 Task: Send an email with the signature Catherine Martinez with the subject 'Proposal submission' and the message 'I have attached the necessary documents for your review.' from softage.1@softage.net to softage.2@softage.net,  softage.1@softage.net and softage.3@softage.net with CC to softage.4@softage.net with an attached document Business_proposal.docx
Action: Key pressed n
Screenshot: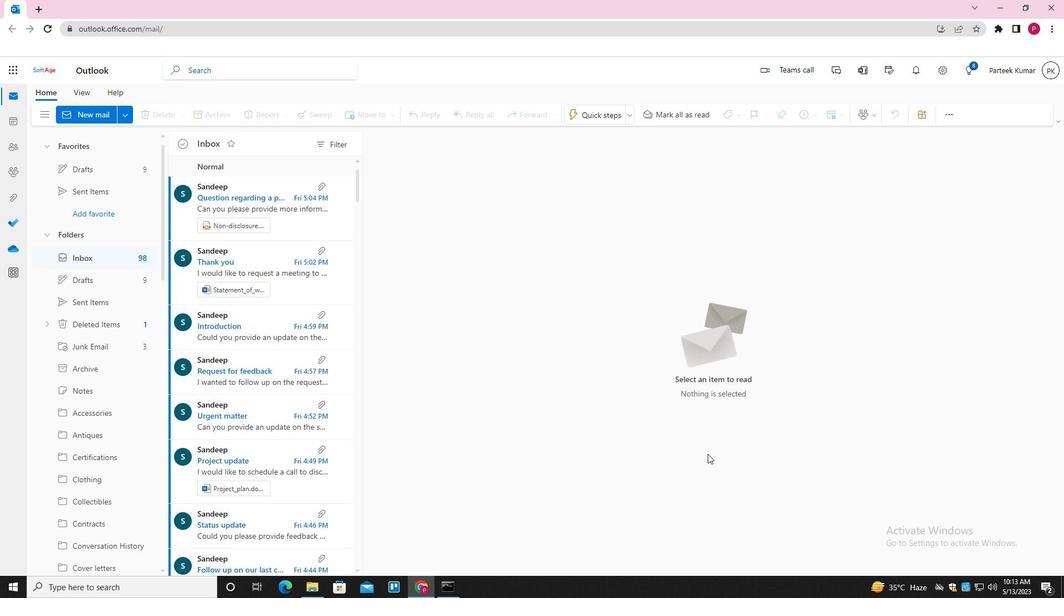 
Action: Mouse moved to (746, 119)
Screenshot: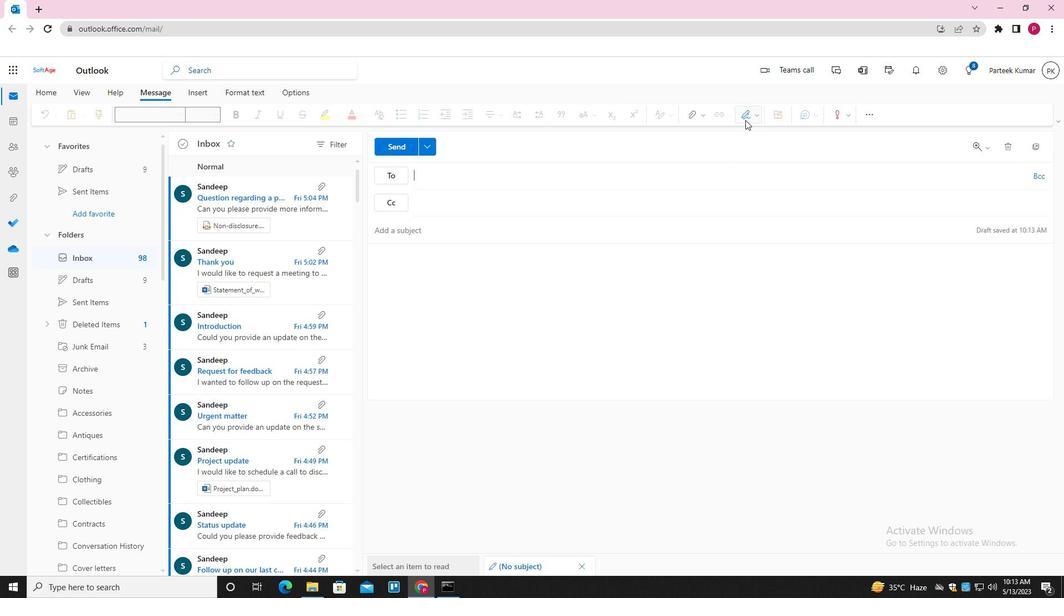 
Action: Mouse pressed left at (746, 119)
Screenshot: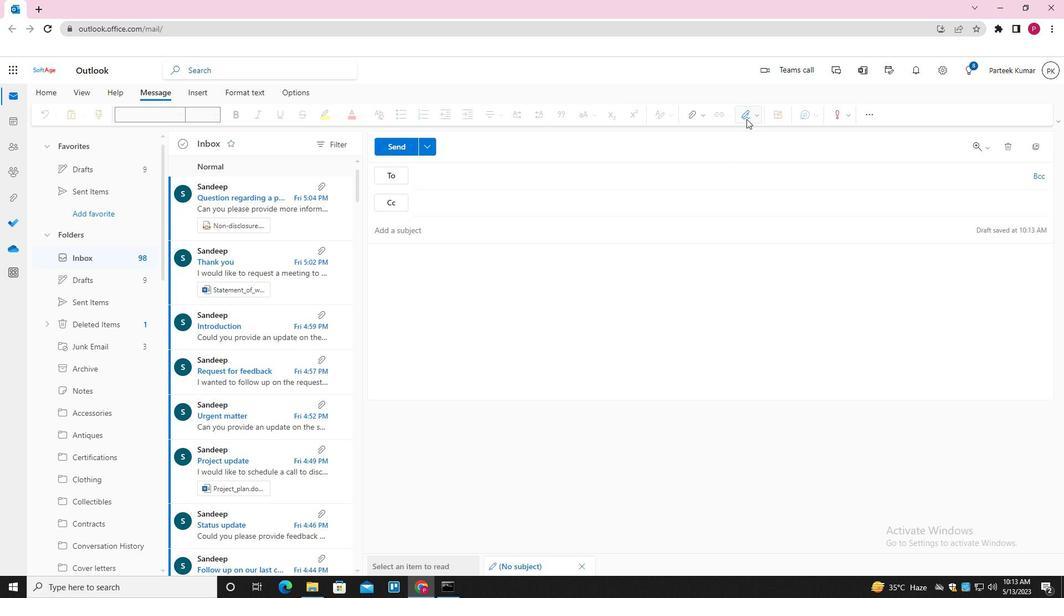 
Action: Mouse moved to (716, 159)
Screenshot: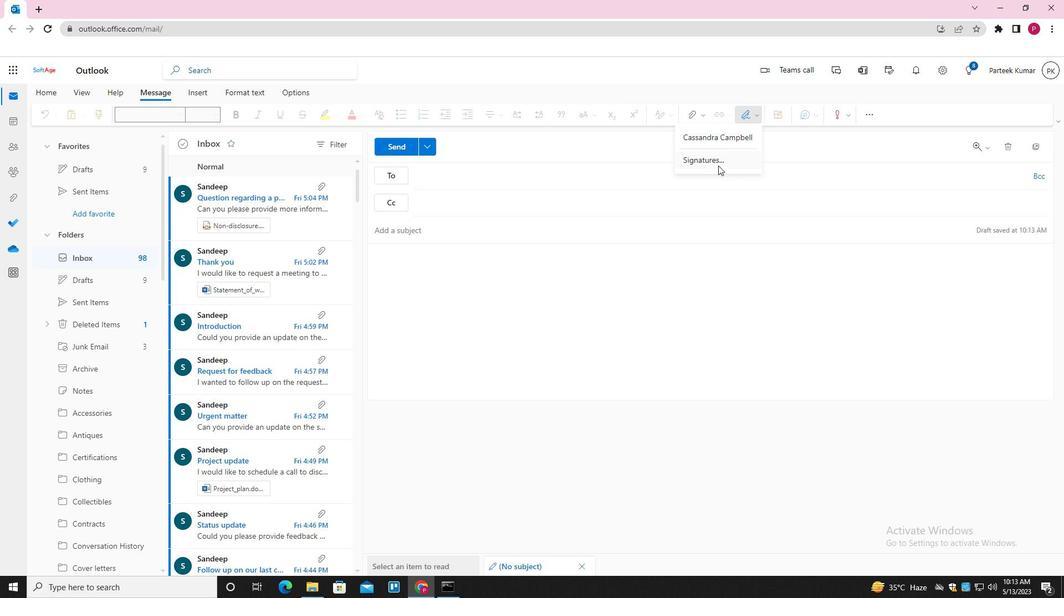 
Action: Mouse pressed left at (716, 159)
Screenshot: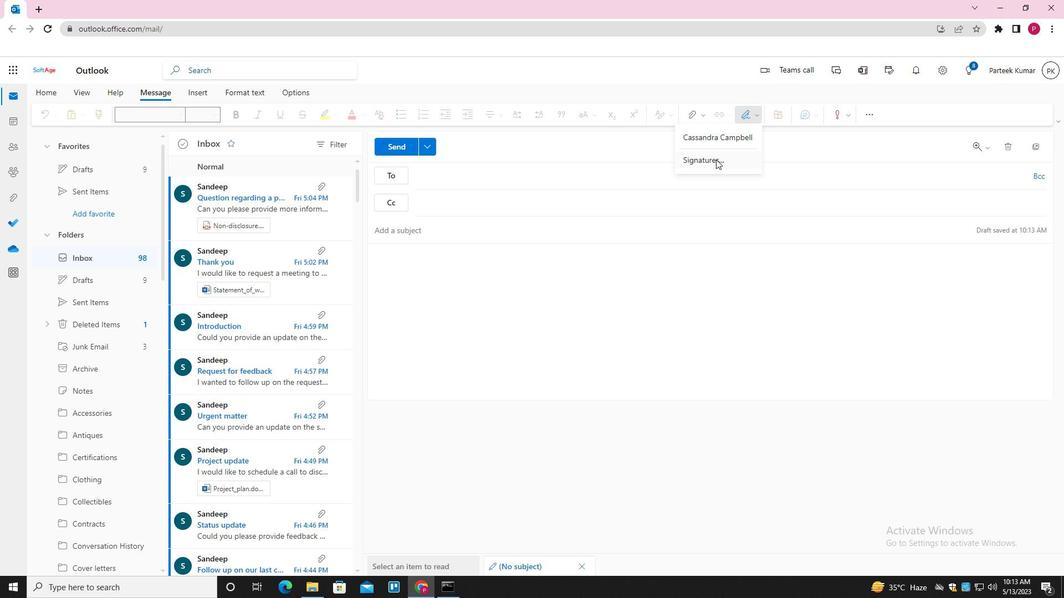 
Action: Mouse moved to (751, 204)
Screenshot: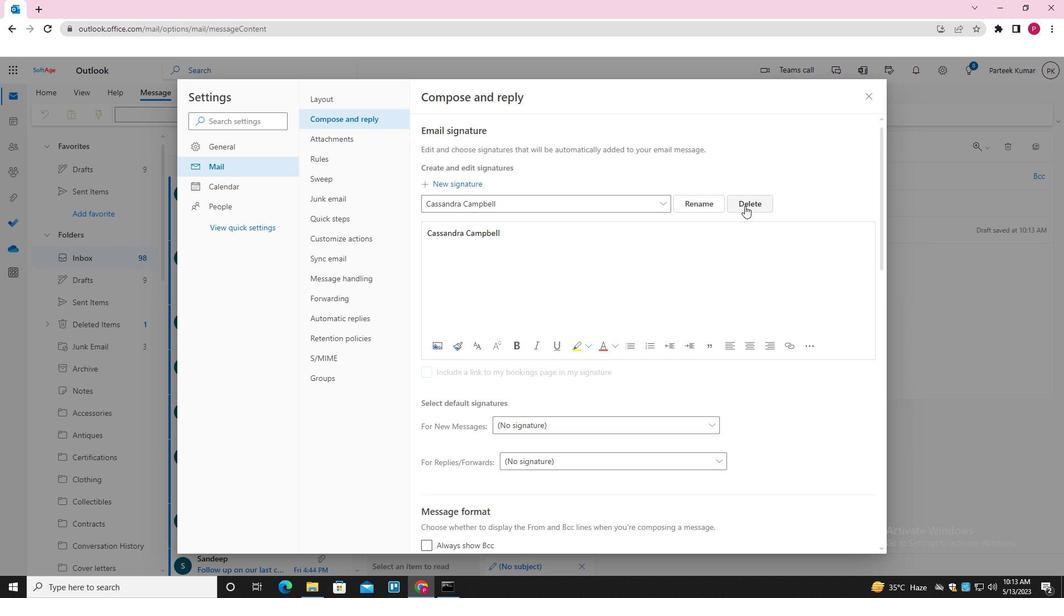 
Action: Mouse pressed left at (751, 204)
Screenshot: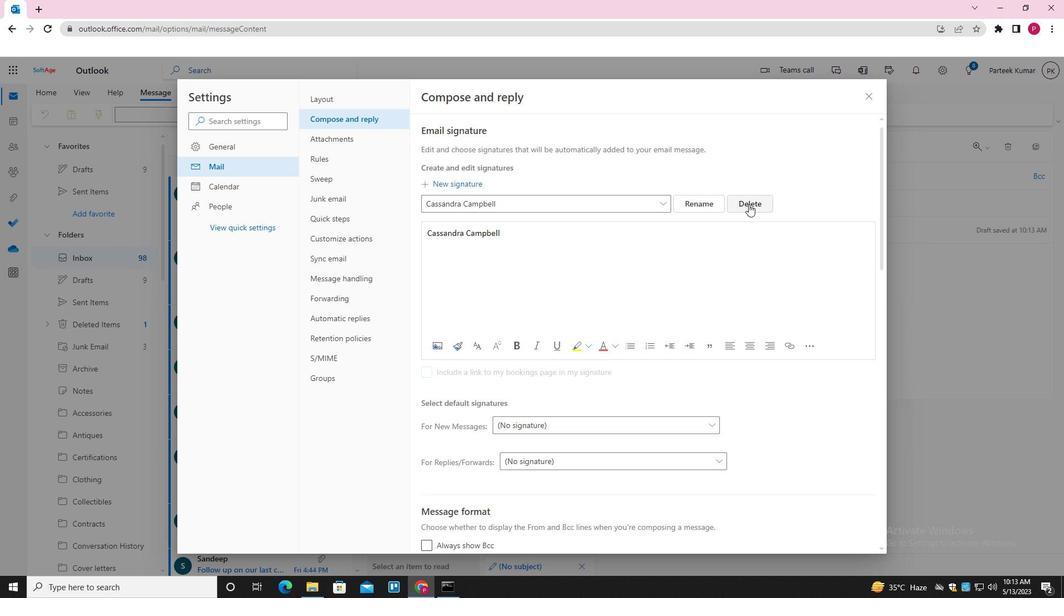
Action: Mouse moved to (643, 204)
Screenshot: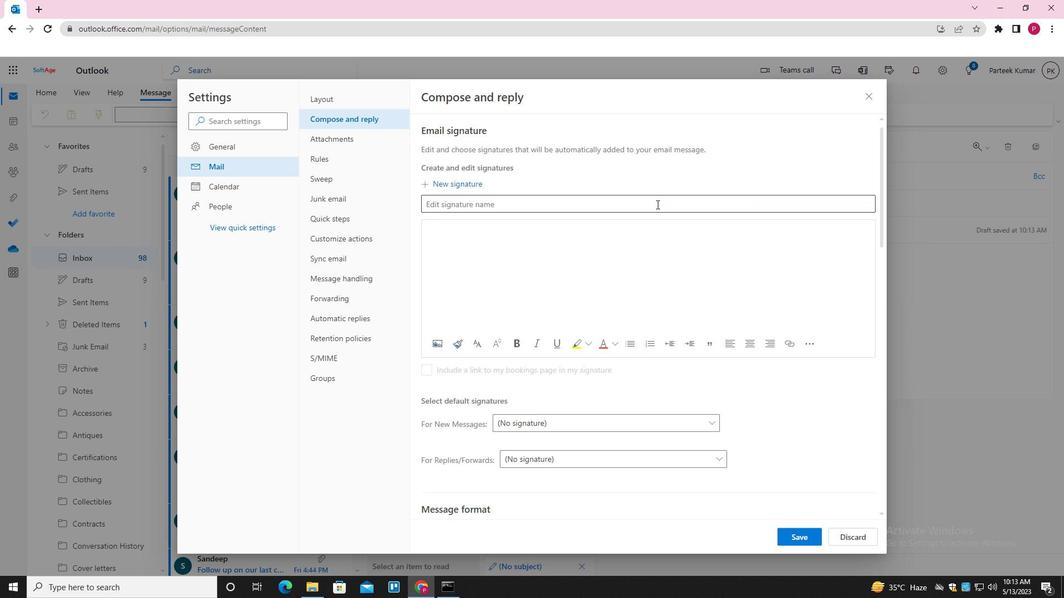 
Action: Mouse pressed left at (643, 204)
Screenshot: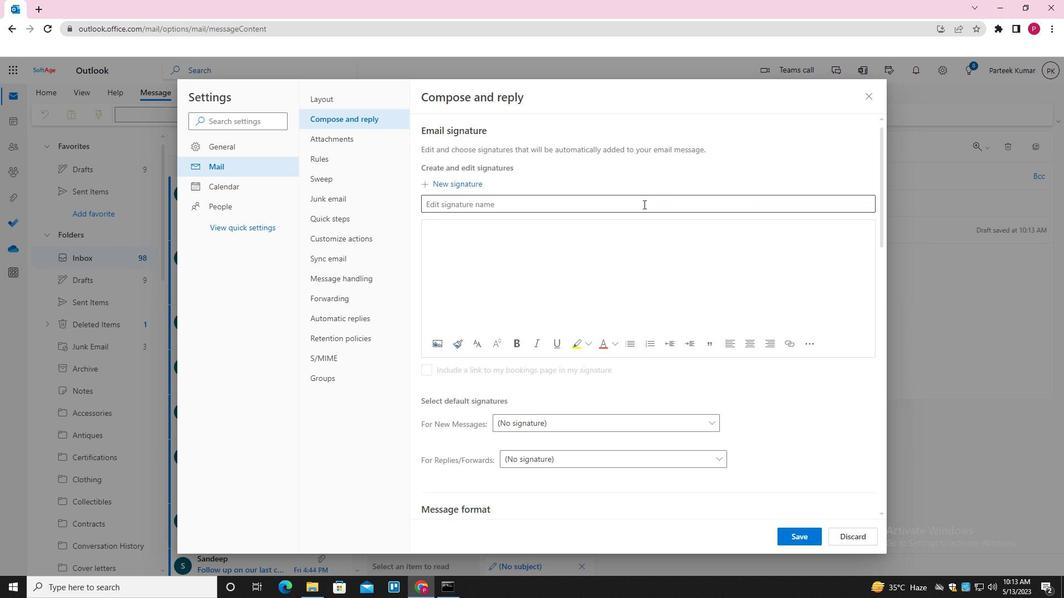 
Action: Key pressed <Key.shift>CATHERINE<Key.space><Key.shift_r>MARTINEZ<Key.tab><Key.shift><Key.shift>CATHERINE<Key.space><Key.shift_r>MARTINEZ
Screenshot: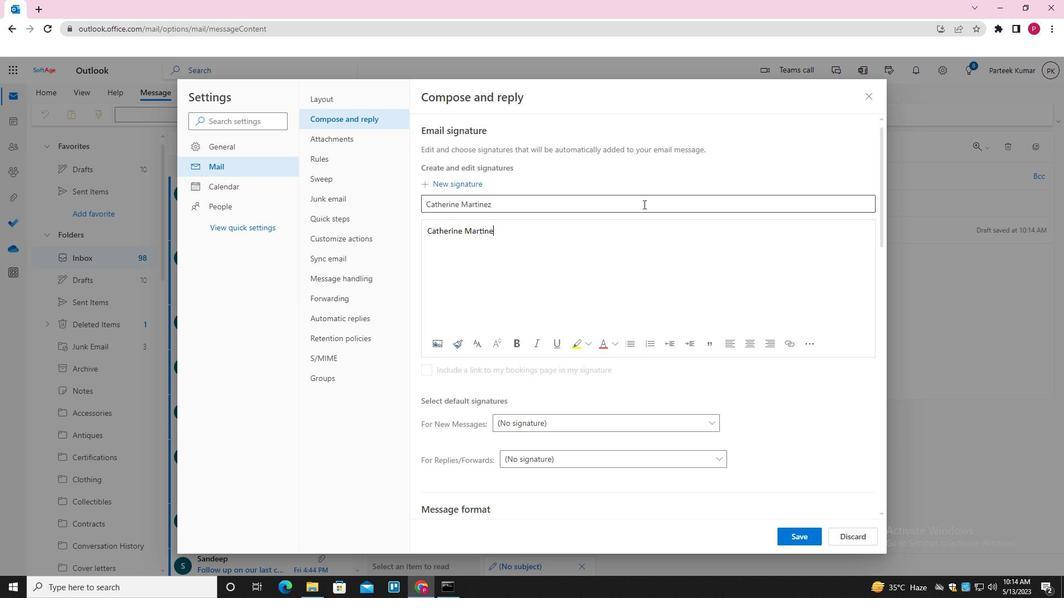 
Action: Mouse moved to (803, 534)
Screenshot: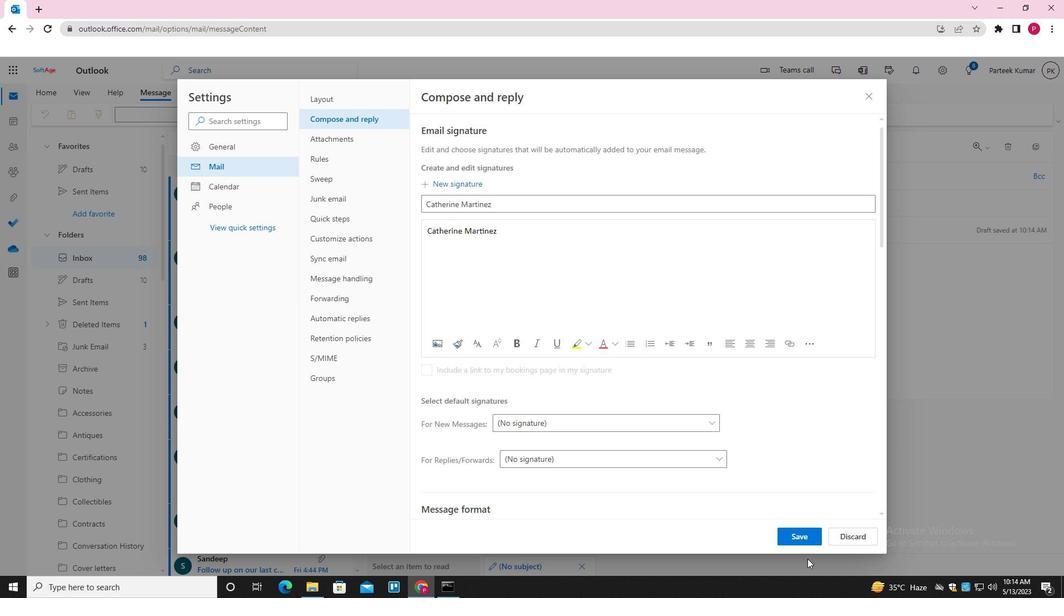 
Action: Mouse pressed left at (803, 534)
Screenshot: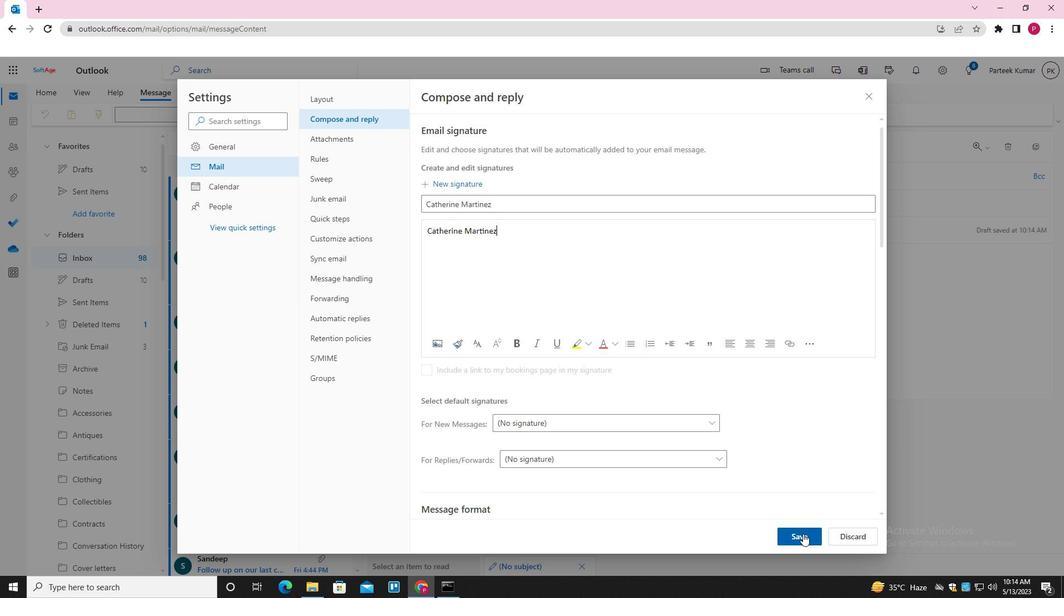 
Action: Mouse moved to (870, 97)
Screenshot: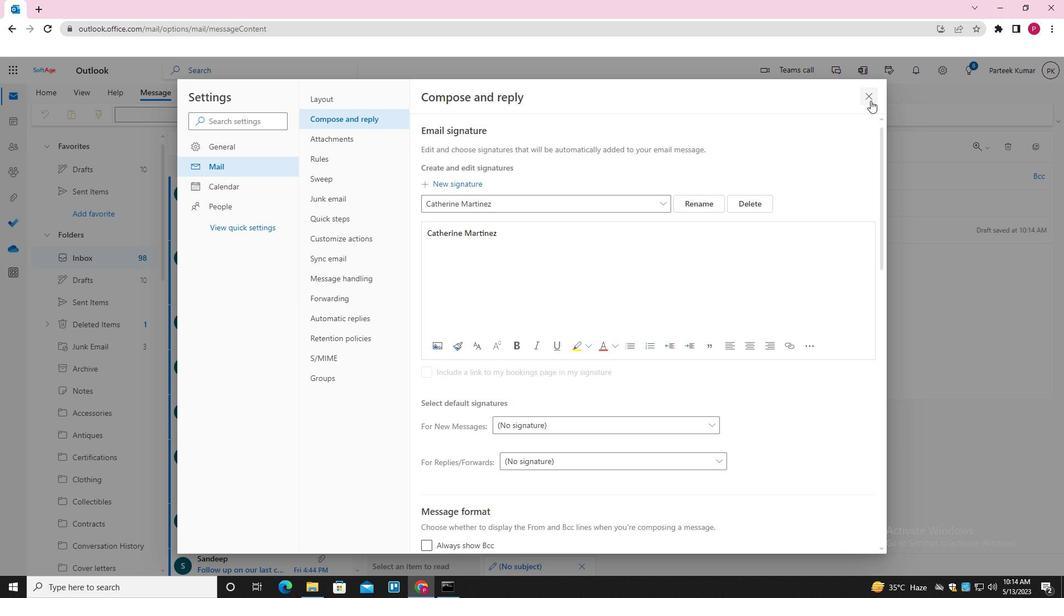 
Action: Mouse pressed left at (870, 97)
Screenshot: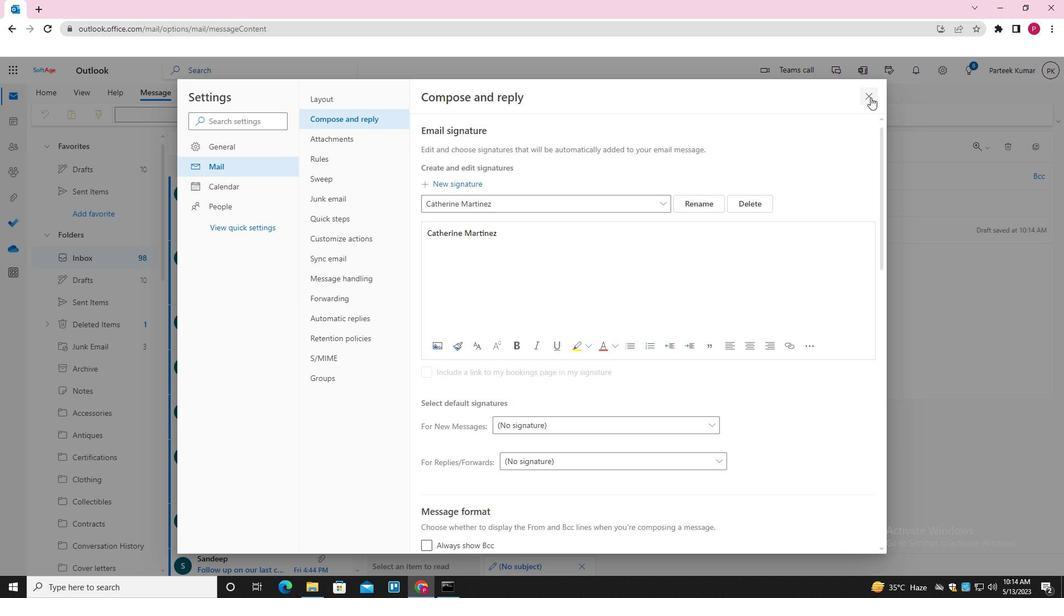 
Action: Mouse moved to (746, 115)
Screenshot: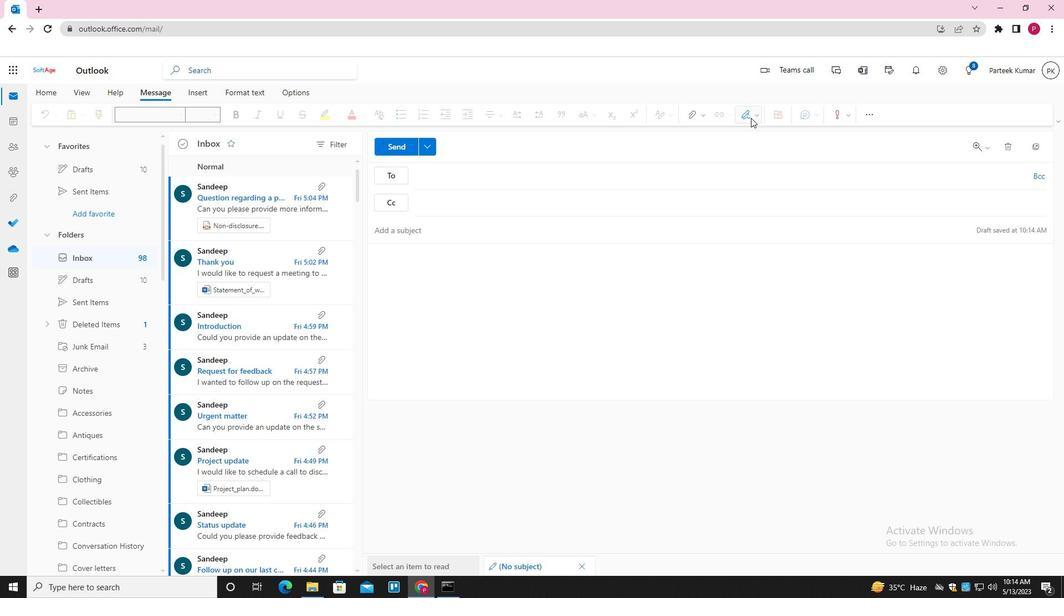 
Action: Mouse pressed left at (746, 115)
Screenshot: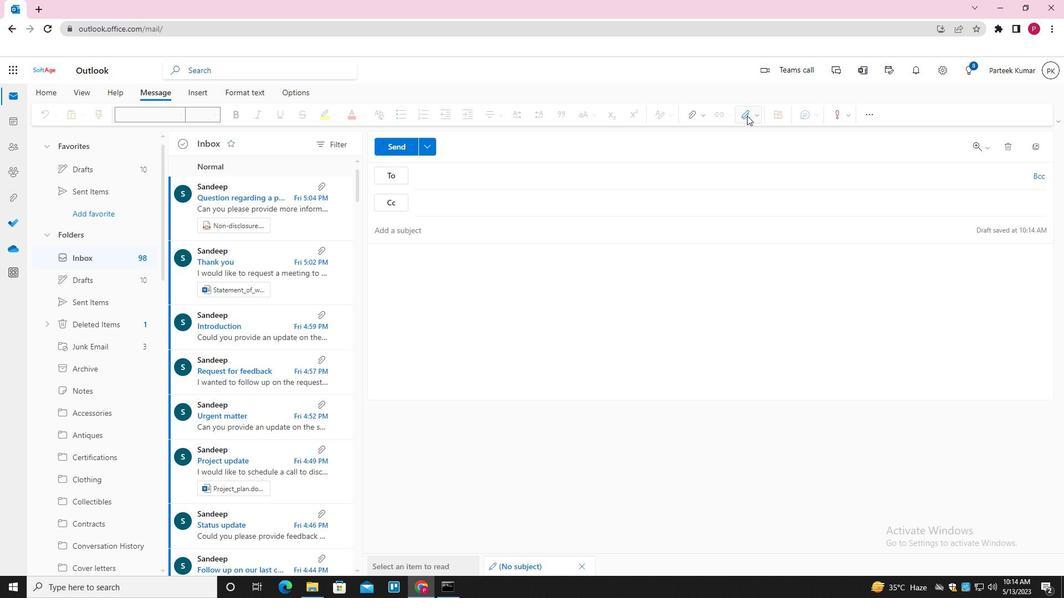 
Action: Mouse moved to (716, 138)
Screenshot: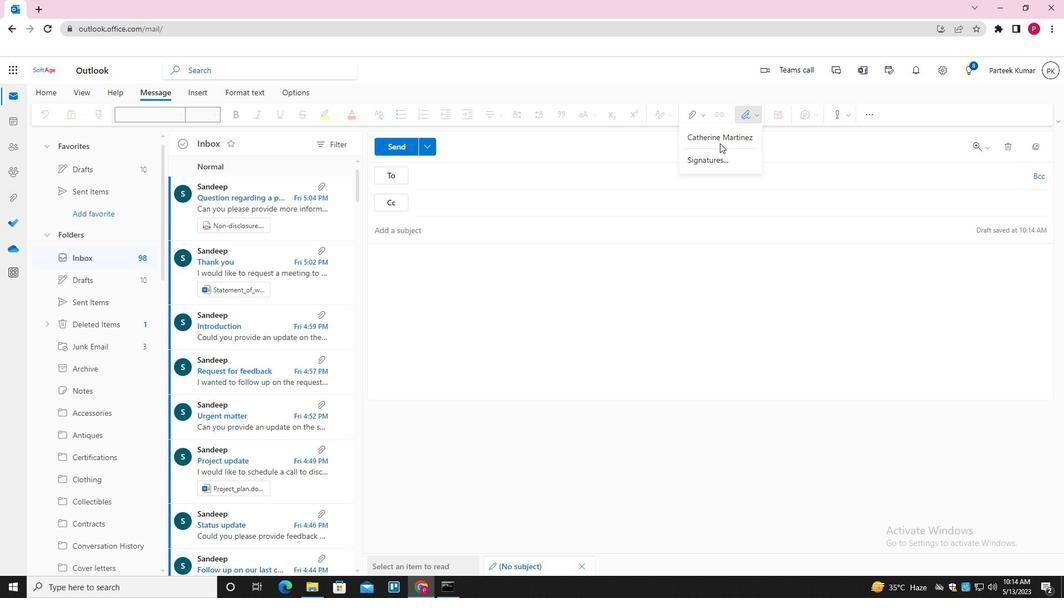 
Action: Mouse pressed left at (716, 138)
Screenshot: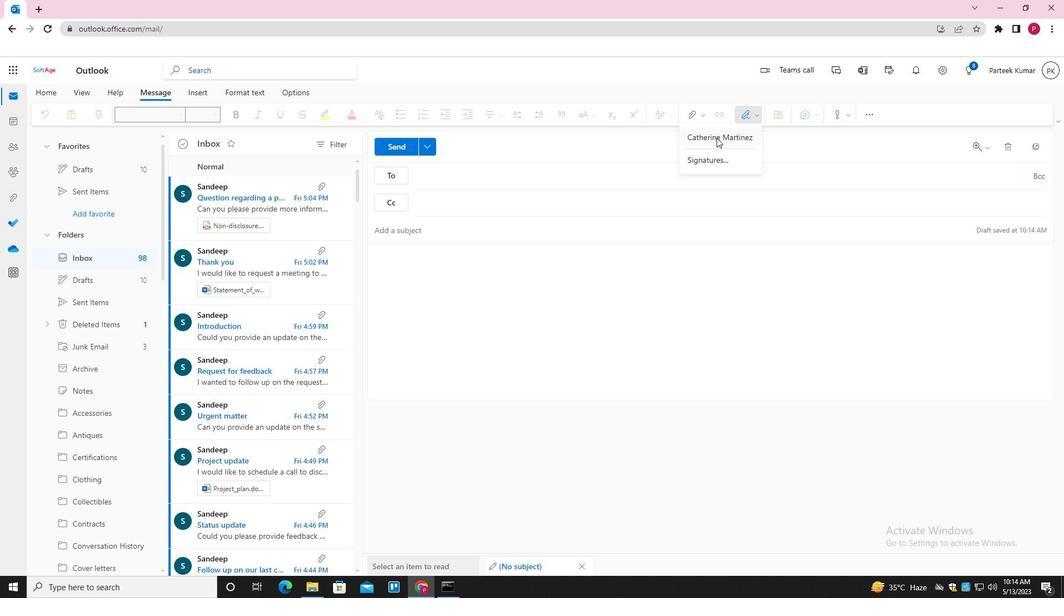 
Action: Mouse moved to (500, 233)
Screenshot: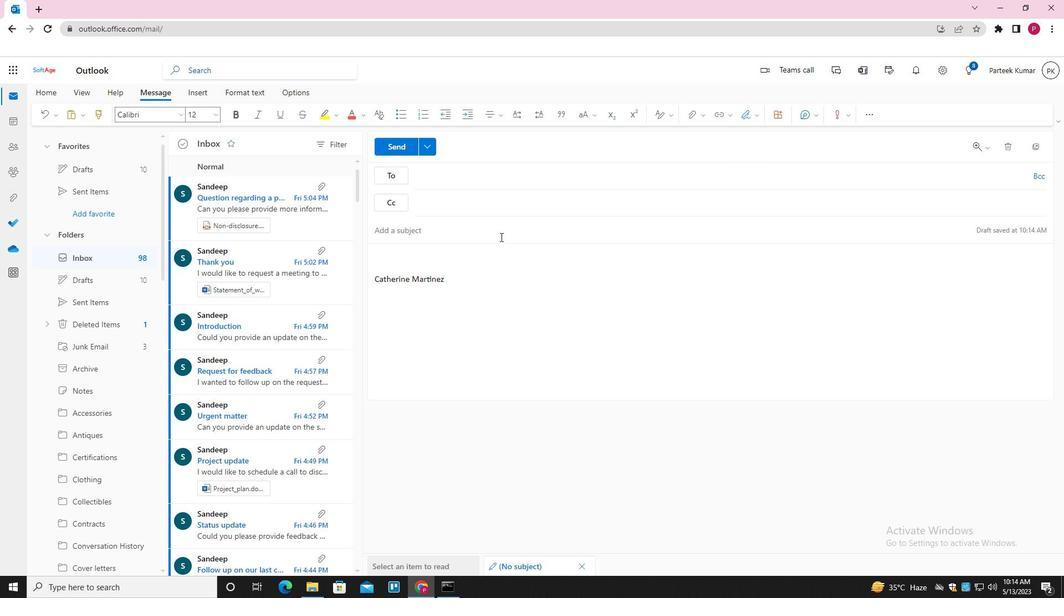 
Action: Mouse pressed left at (500, 233)
Screenshot: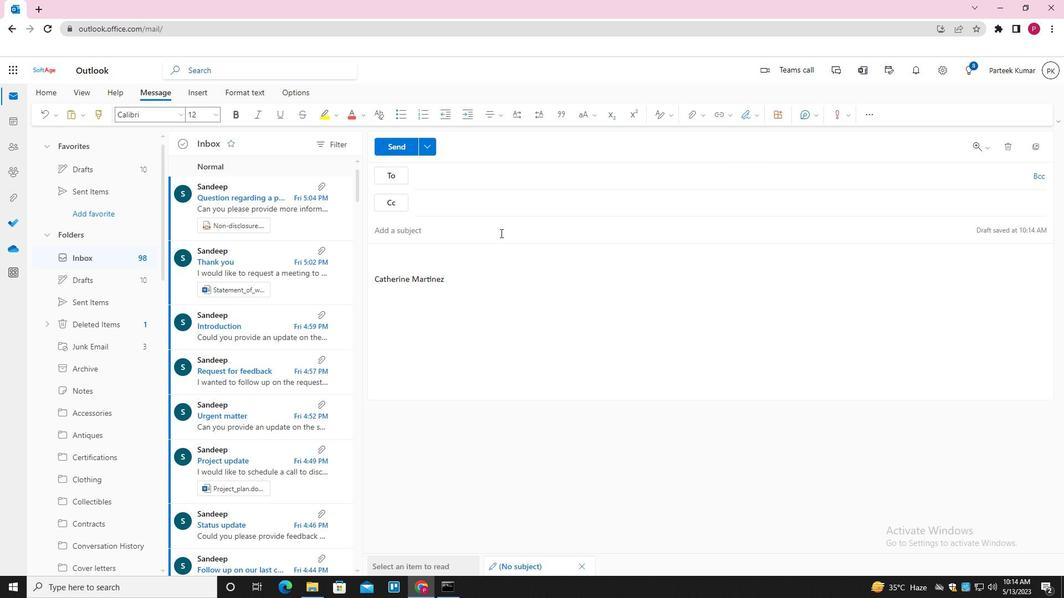 
Action: Key pressed <Key.shift_r>PROPOSAL<Key.space><Key.shift>SUBMISSION<Key.space><Key.tab><Key.shift_r><Key.shift_r><Key.shift_r><Key.shift_r><Key.shift_r><Key.shift_r>I<Key.space>HAVE<Key.space>ATTACHED<Key.space>THE<Key.space>NEXESSARY<Key.space><Key.backspace><Key.backspace><Key.backspace><Key.backspace><Key.backspace><Key.backspace><Key.backspace><Key.backspace>CESSARY<Key.space>DOCUMENTS<Key.space>FOR<Key.space>YOUR<Key.space>REVIEW<Key.space>
Screenshot: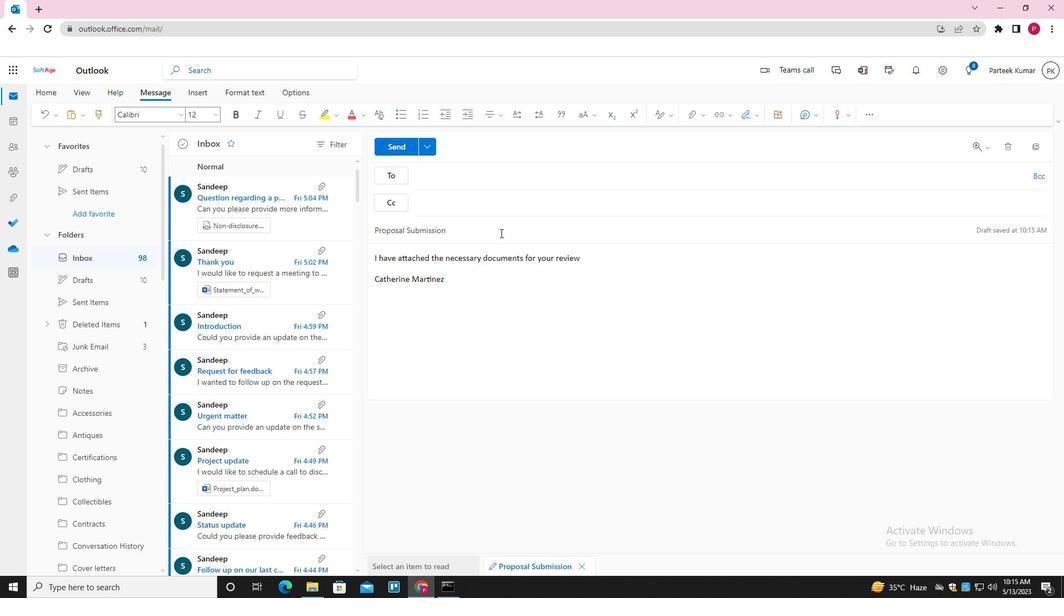 
Action: Mouse moved to (463, 174)
Screenshot: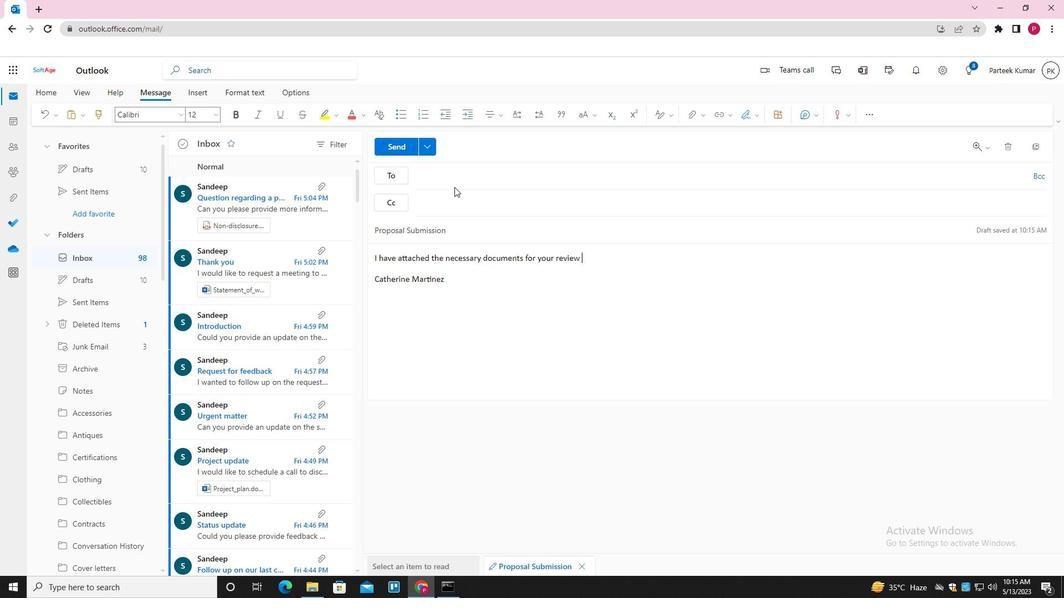 
Action: Mouse pressed left at (463, 174)
Screenshot: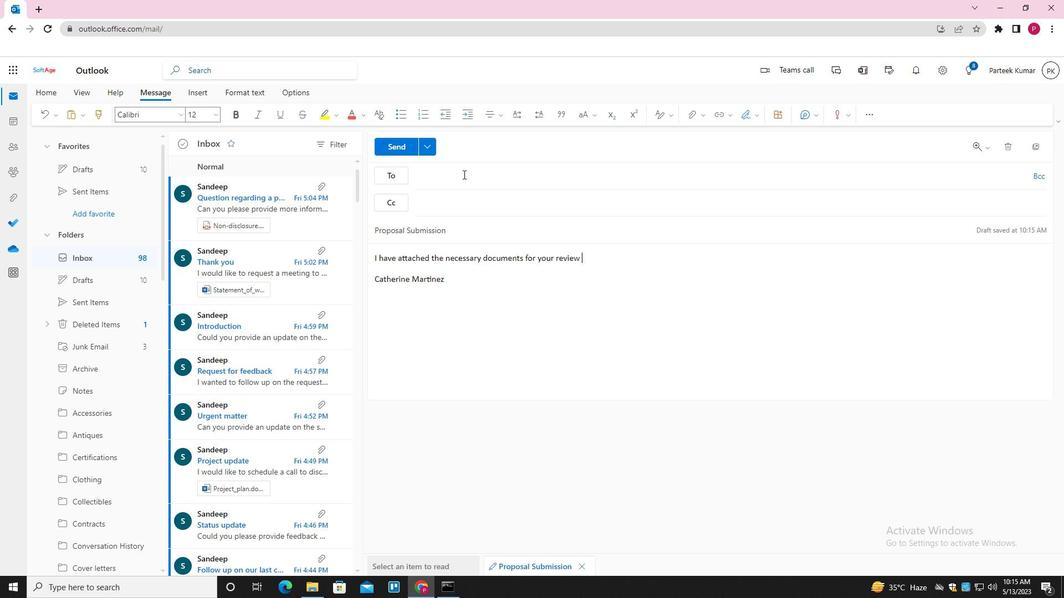 
Action: Key pressed SOFTAGE.2<Key.shift>@SOFTAGE.NET<Key.enter>SOFTAGE.1<Key.shift>@SOFTAGE.NET<Key.enter>SOFTAGE.<Key.shift>3<Key.shift>@SOFTAGE.NET<Key.enter><Key.tab>SOFTAGE.4<Key.shift>@SOFTAGE.NET<Key.enter>
Screenshot: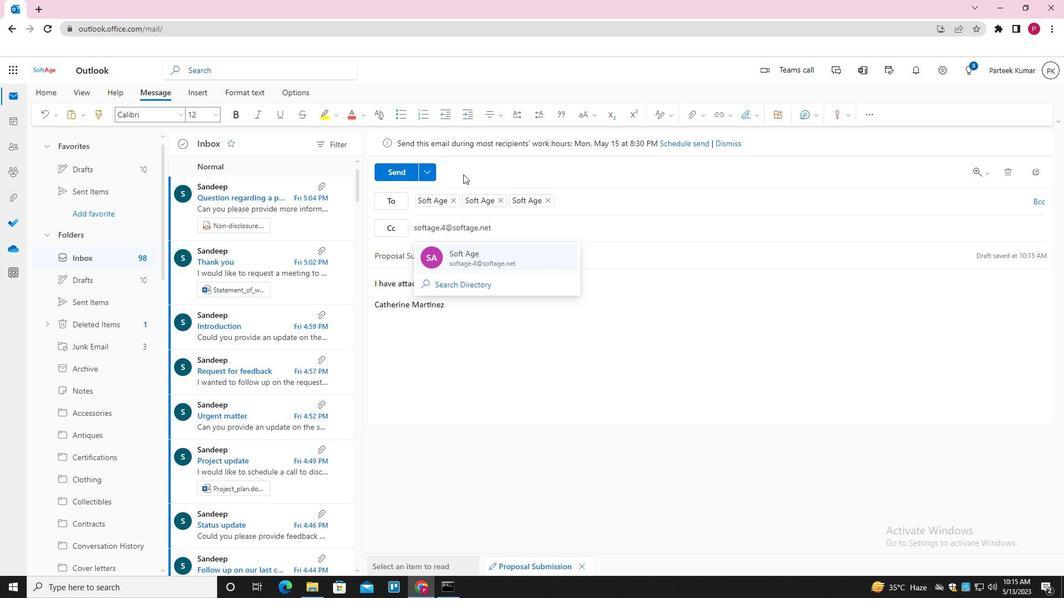 
Action: Mouse moved to (693, 112)
Screenshot: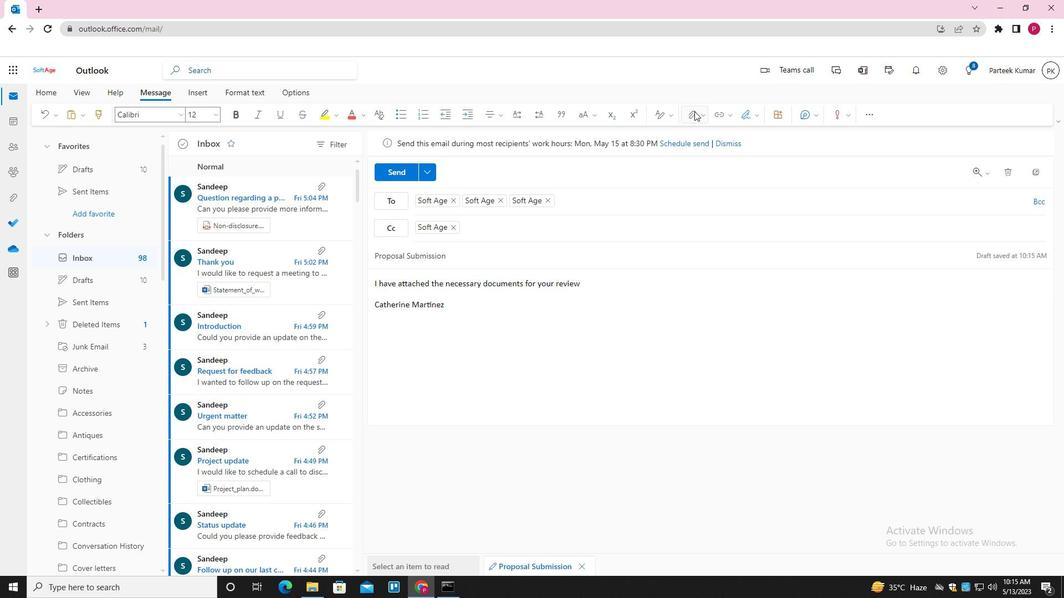 
Action: Mouse pressed left at (693, 112)
Screenshot: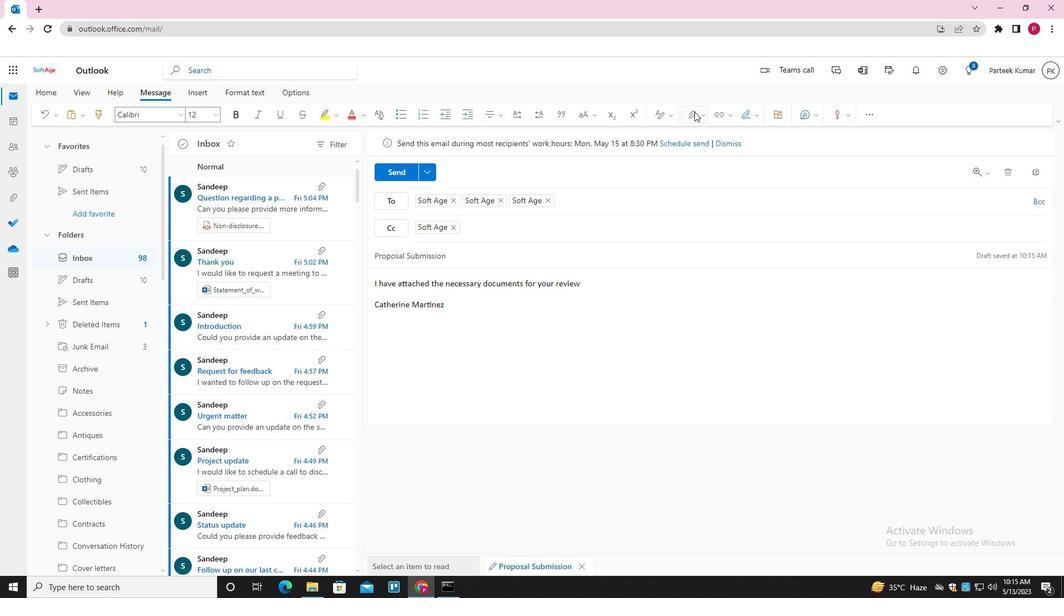 
Action: Mouse moved to (622, 136)
Screenshot: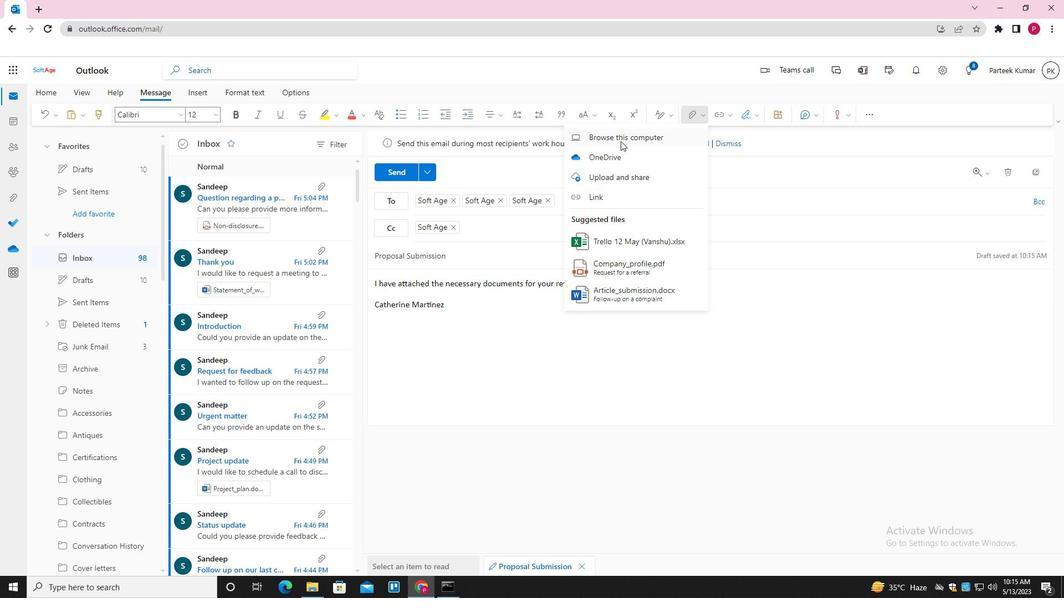 
Action: Mouse pressed left at (622, 136)
Screenshot: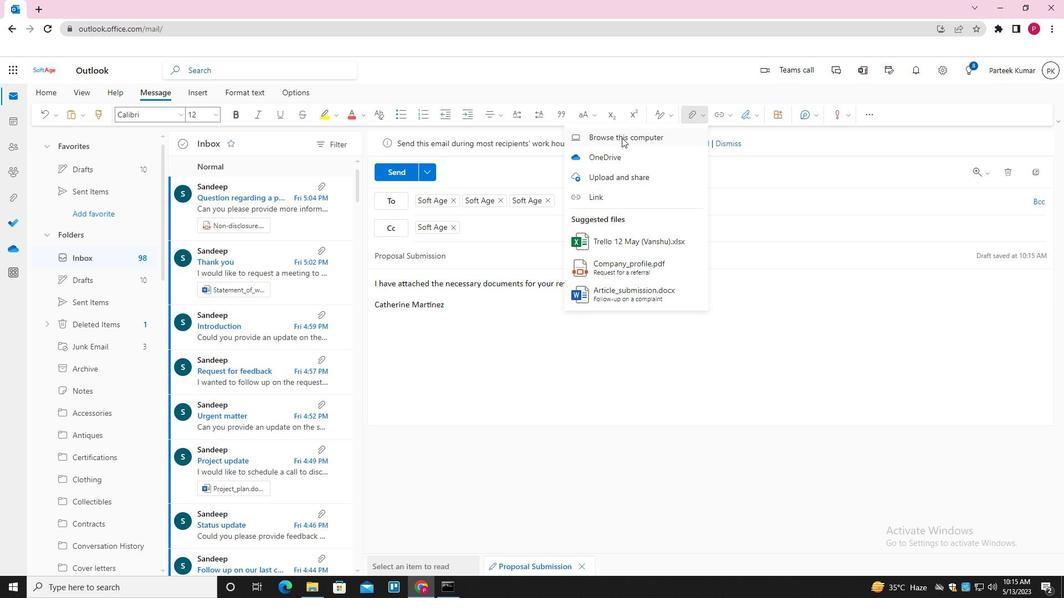 
Action: Mouse moved to (54, 93)
Screenshot: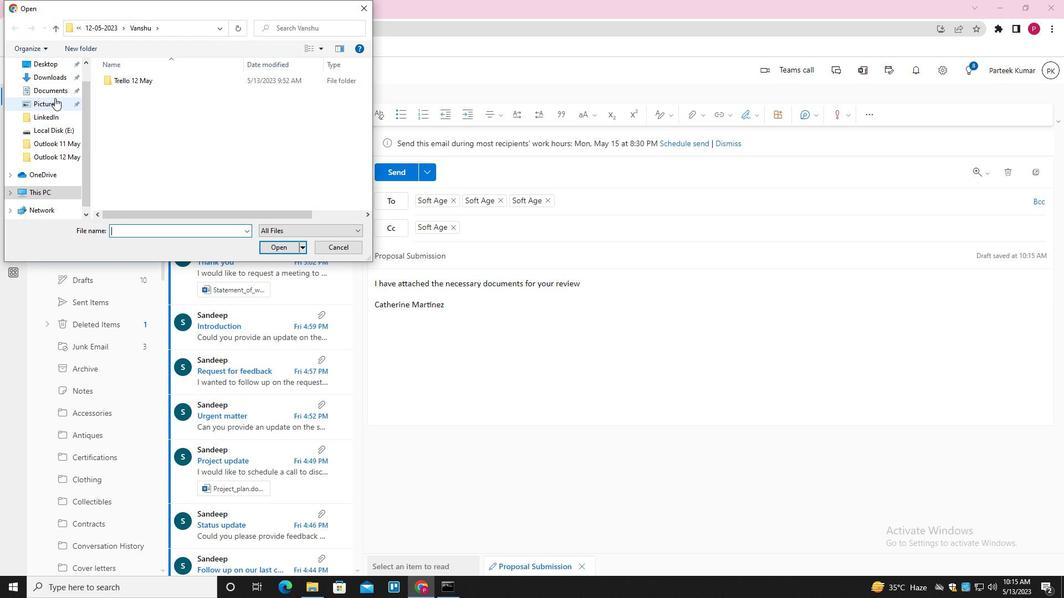 
Action: Mouse pressed left at (54, 93)
Screenshot: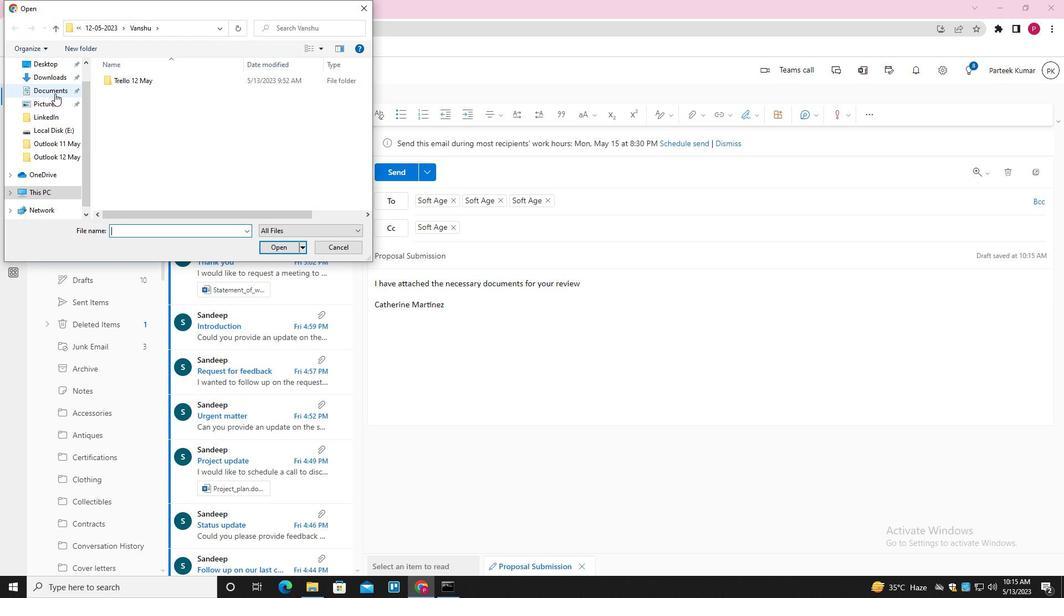 
Action: Mouse moved to (195, 95)
Screenshot: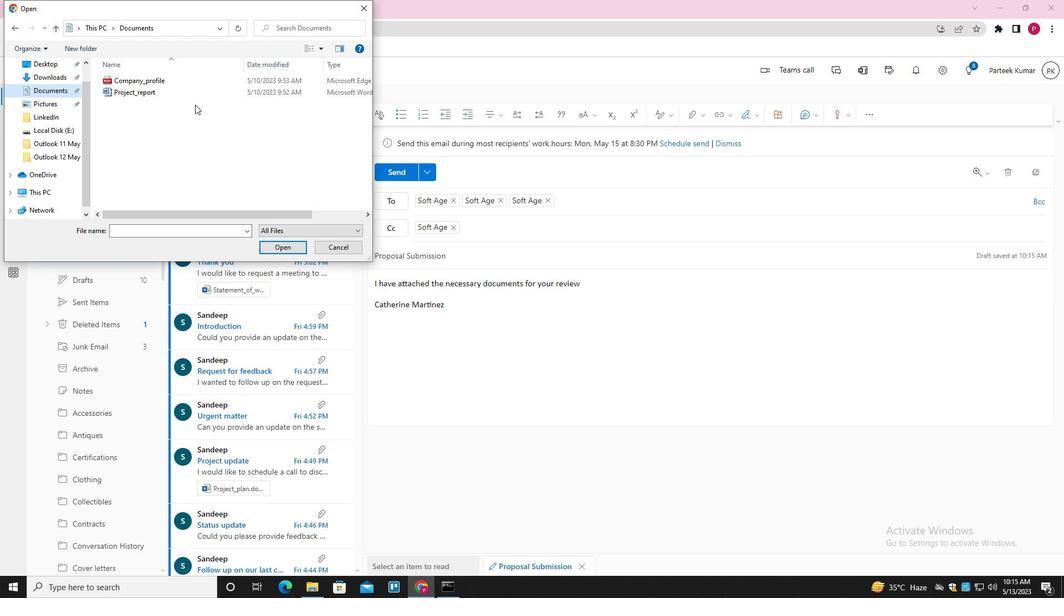
Action: Mouse pressed left at (195, 95)
Screenshot: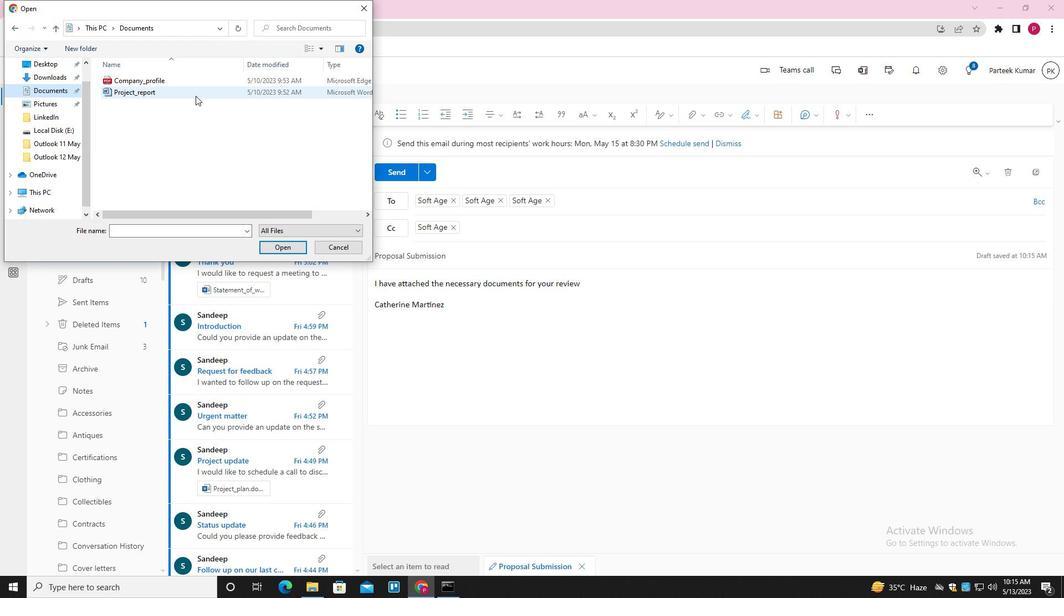 
Action: Key pressed <Key.f2><Key.shift>BUSINESS<Key.shift>_PROPOSAL<Key.enter>
Screenshot: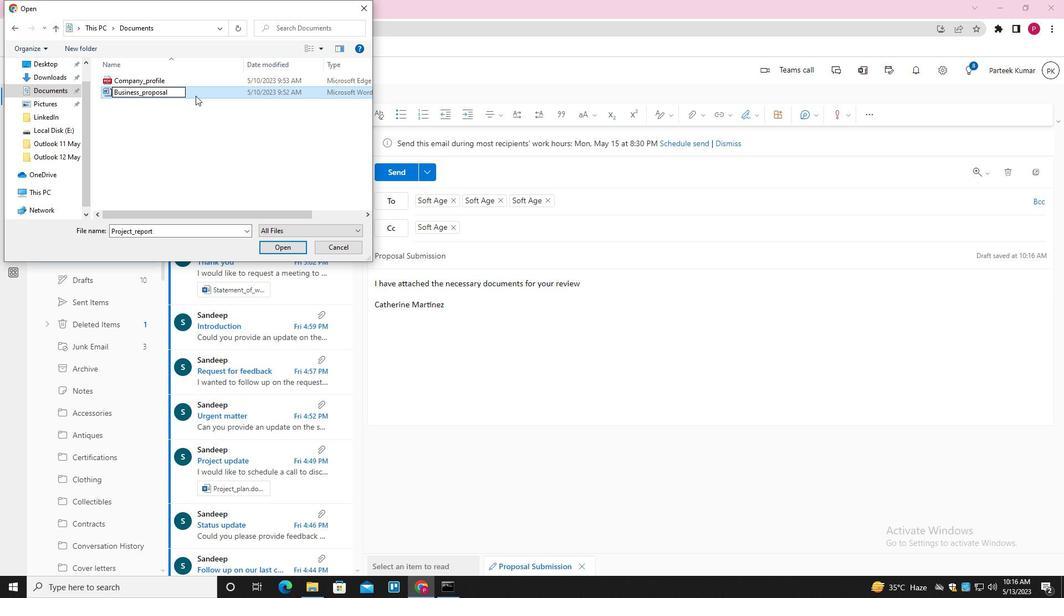 
Action: Mouse pressed left at (195, 95)
Screenshot: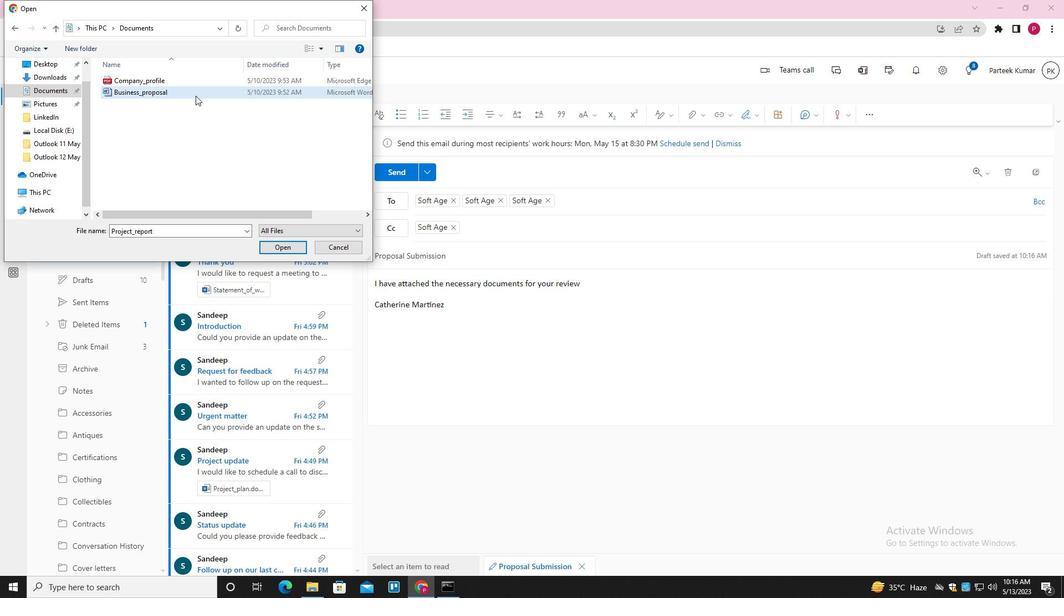 
Action: Mouse moved to (264, 247)
Screenshot: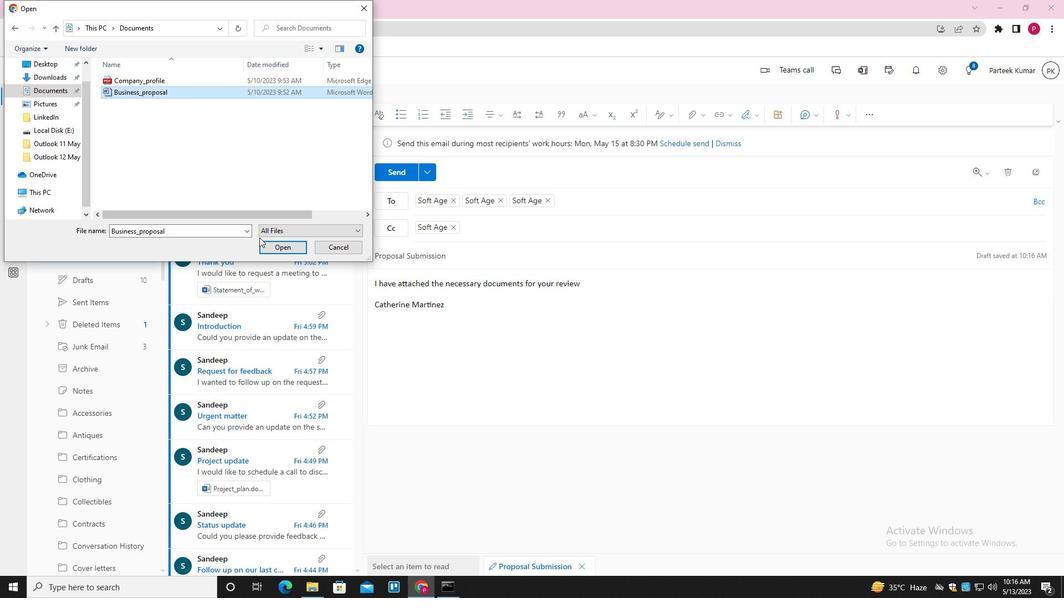 
Action: Mouse pressed left at (264, 247)
Screenshot: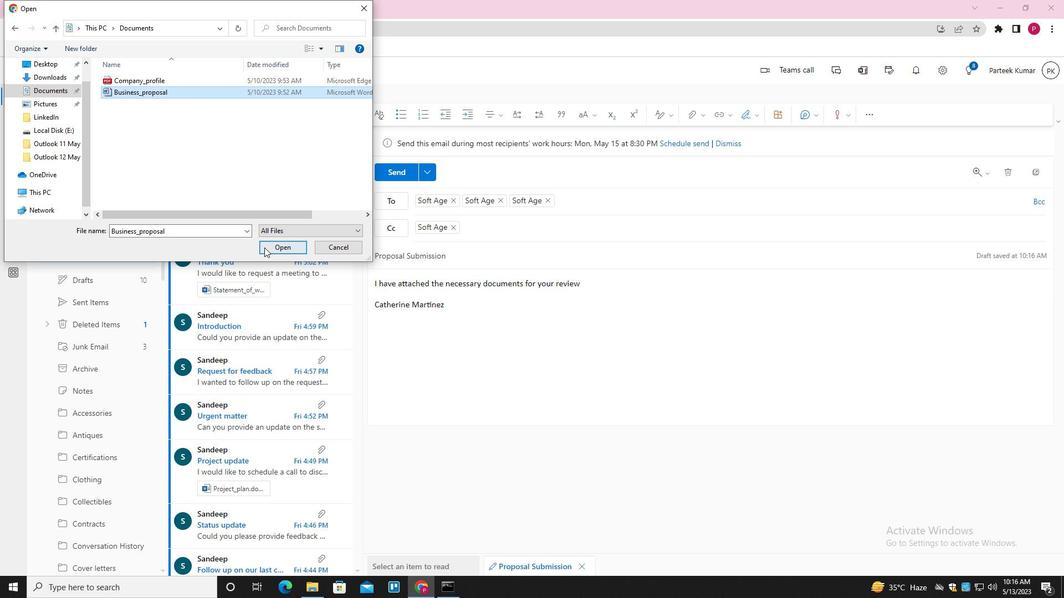 
Action: Mouse moved to (392, 170)
Screenshot: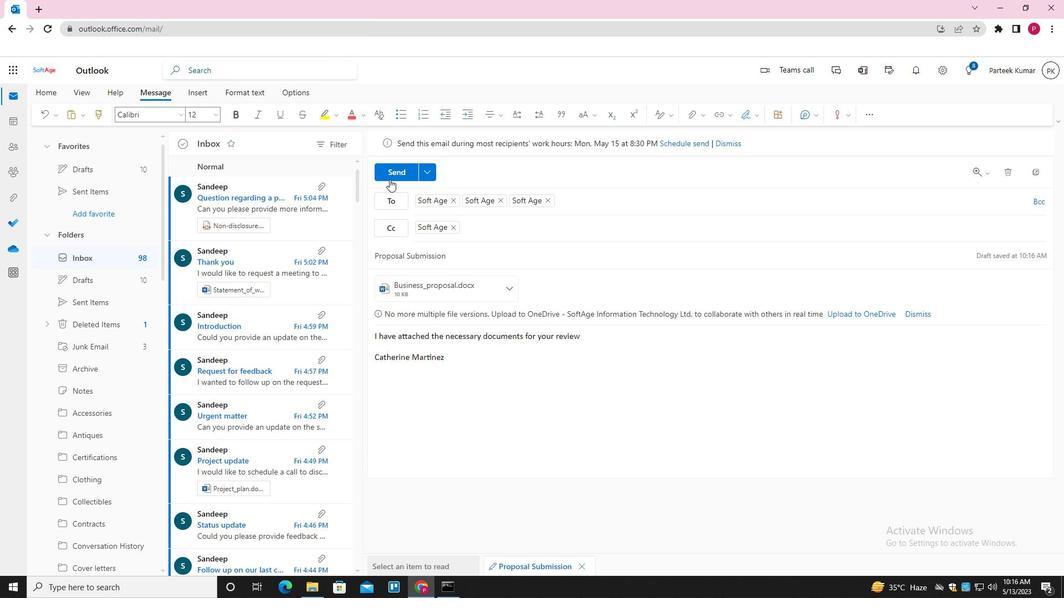 
Action: Mouse pressed left at (392, 170)
Screenshot: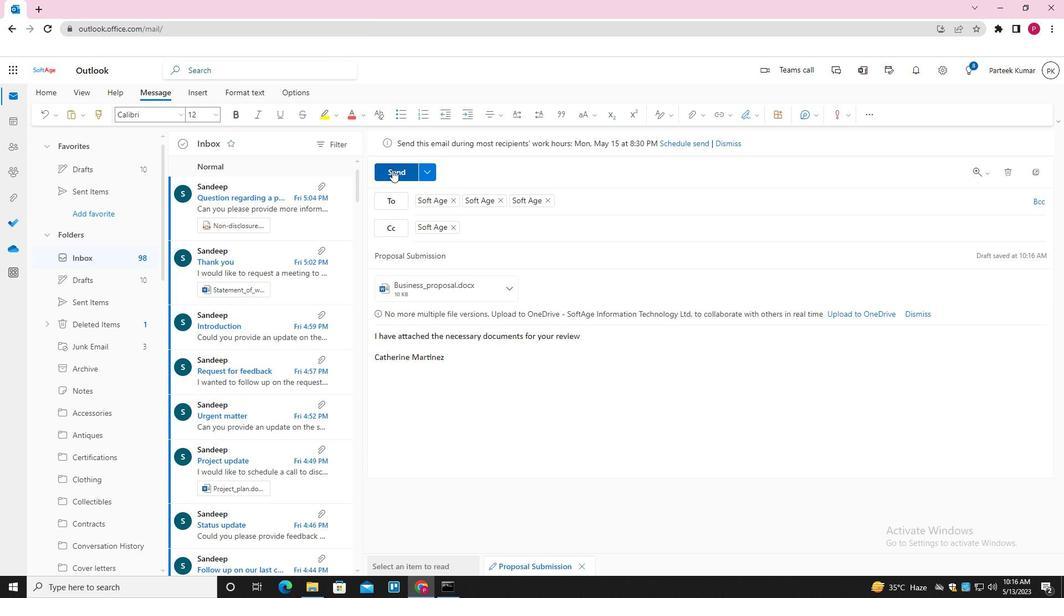 
Action: Mouse moved to (398, 206)
Screenshot: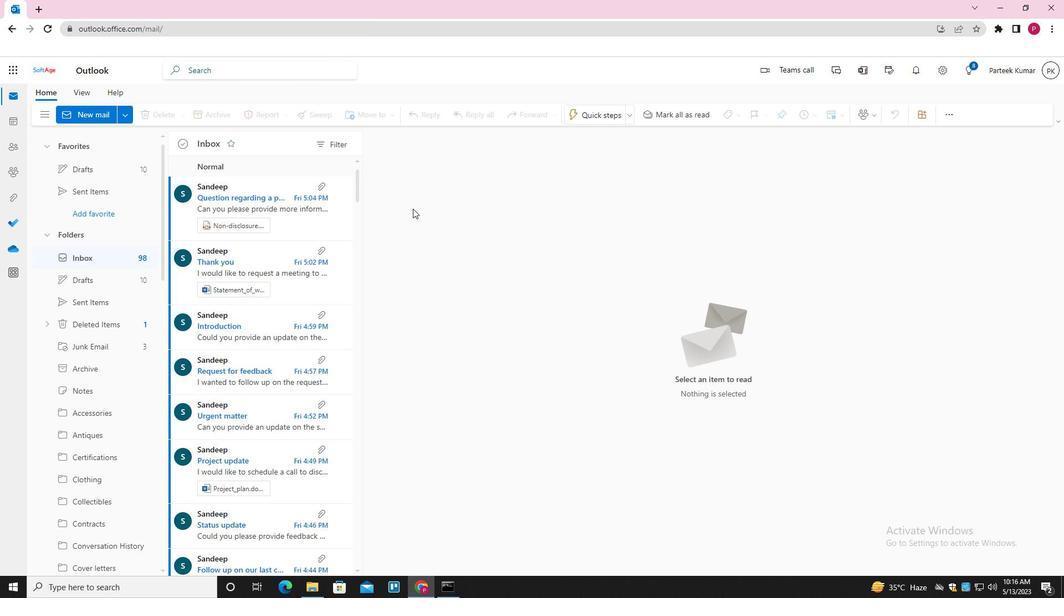 
